 Task: Invite Team Member Softage.1@softage.net to Workspace Account Management. Invite Team Member Softage.2@softage.net to Workspace Account Management. Invite Team Member Softage.3@softage.net to Workspace Account Management. Invite Team Member Softage.4@softage.net to Workspace Account Management
Action: Mouse moved to (898, 162)
Screenshot: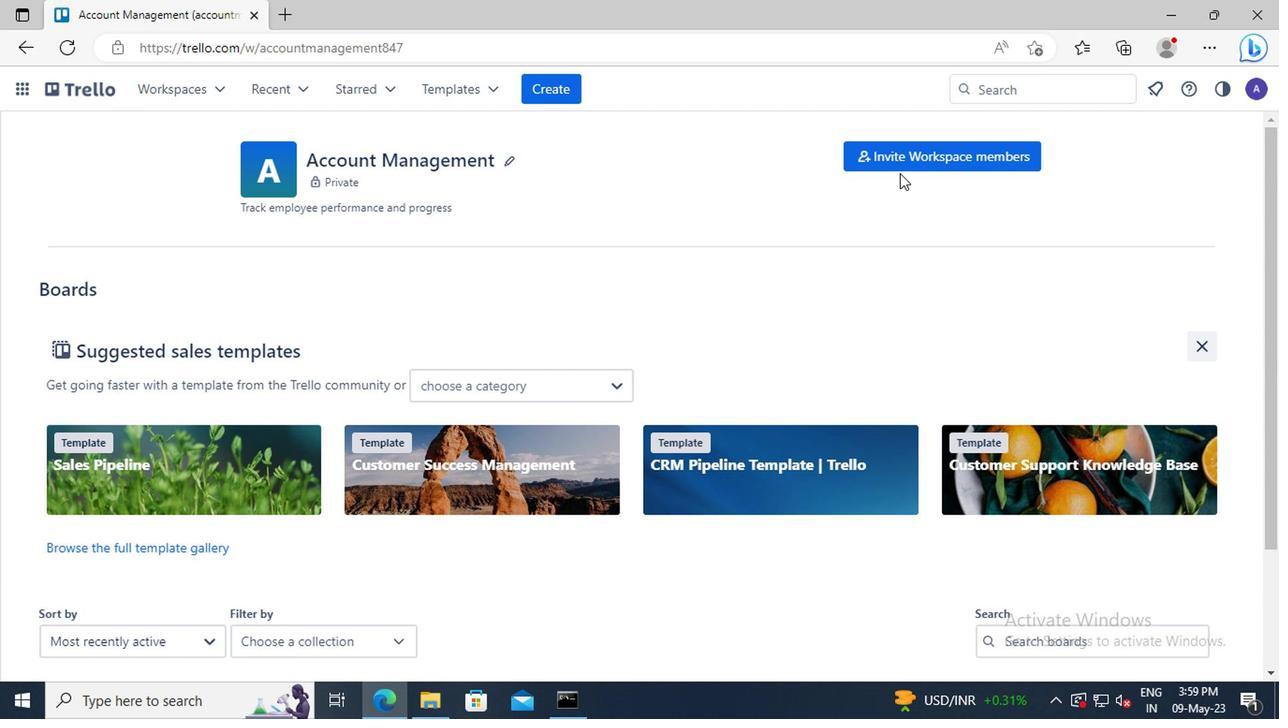 
Action: Mouse pressed left at (898, 162)
Screenshot: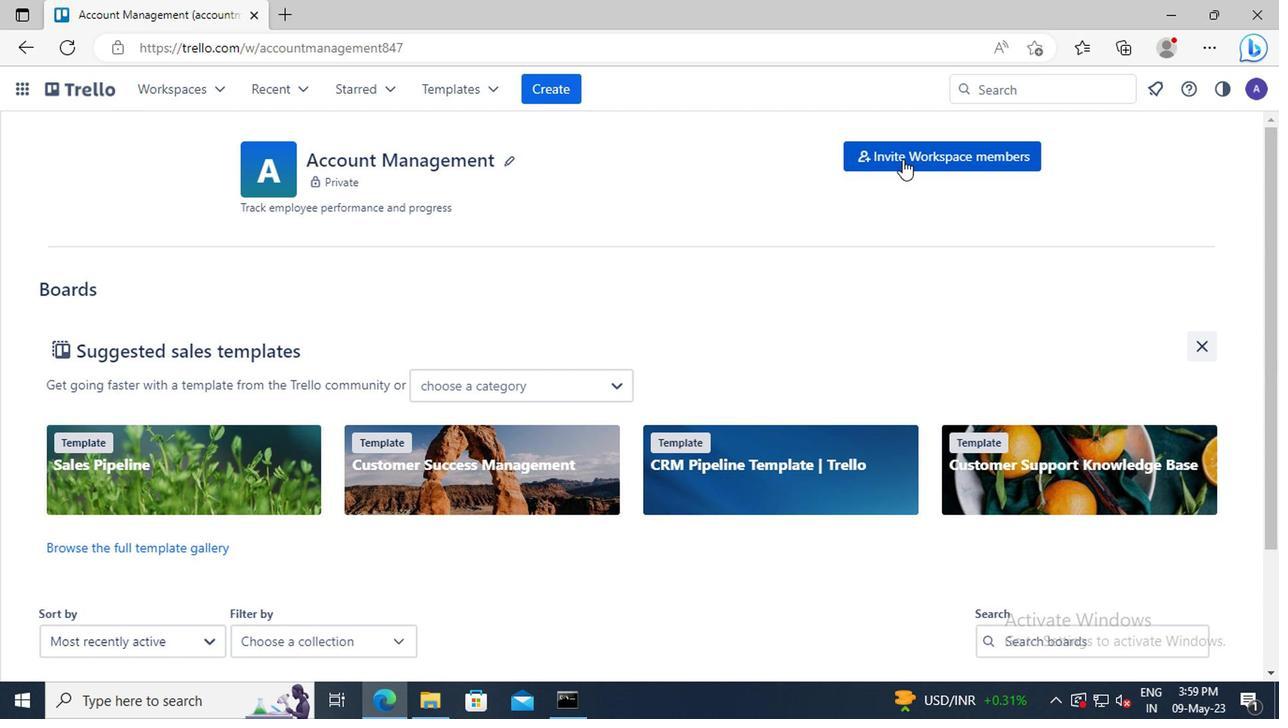 
Action: Mouse moved to (538, 366)
Screenshot: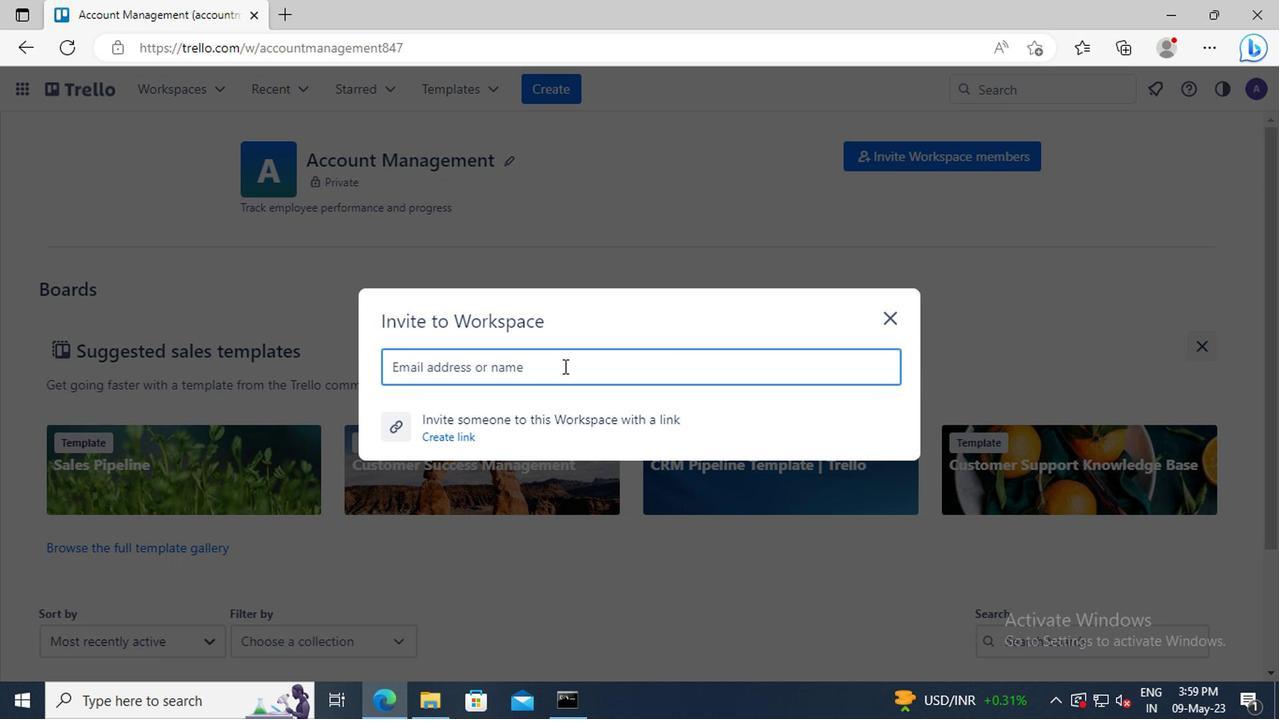 
Action: Mouse pressed left at (538, 366)
Screenshot: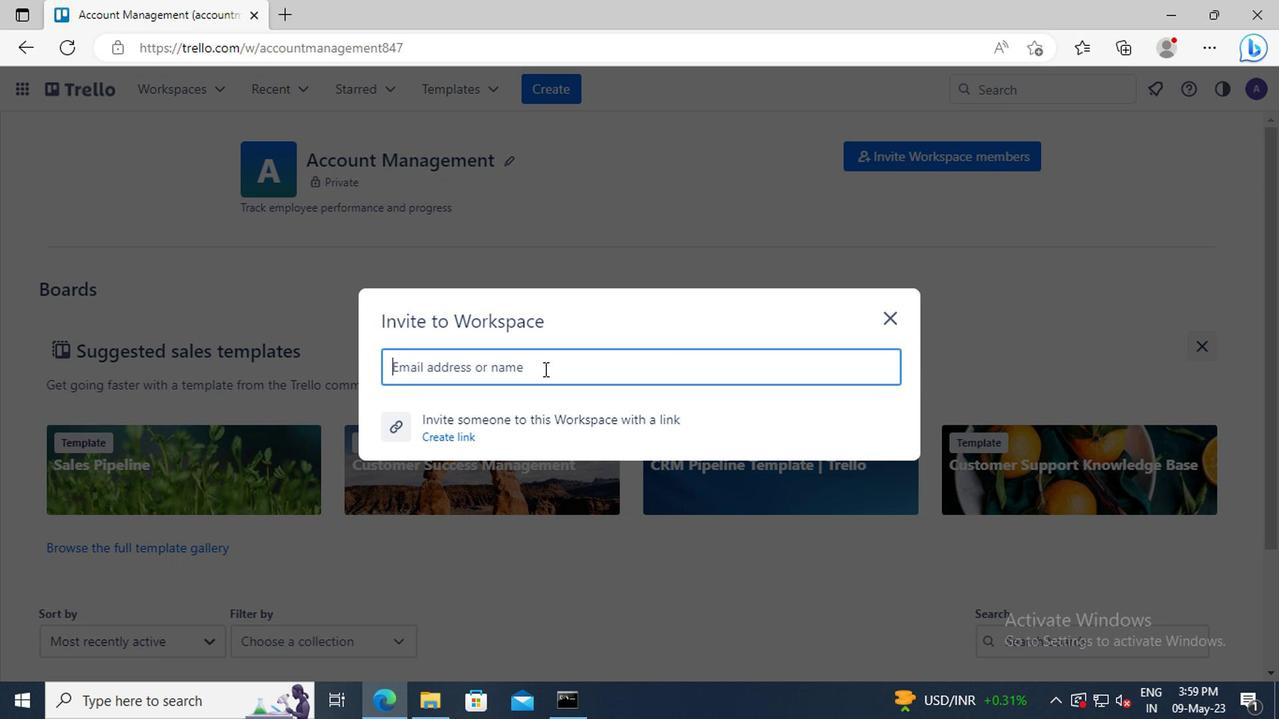 
Action: Key pressed <Key.shift>SOFTAGE.1<Key.shift>@SOFTAGE.NET
Screenshot: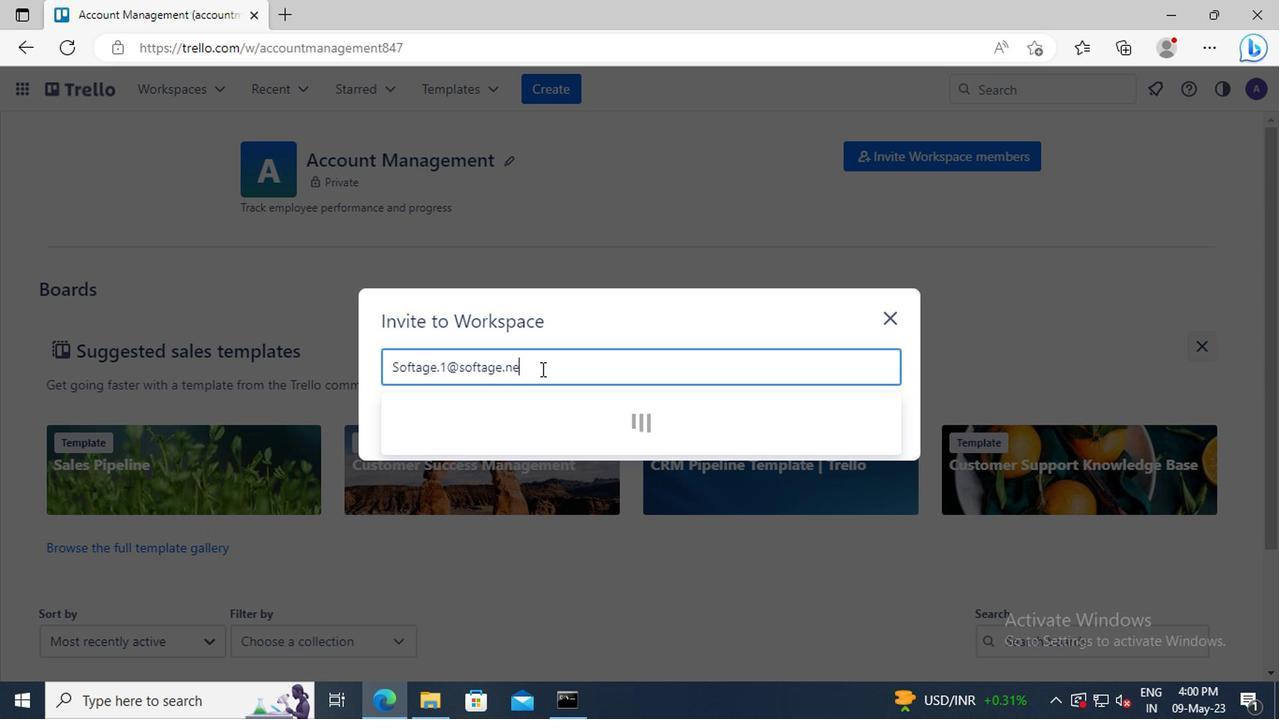 
Action: Mouse moved to (537, 406)
Screenshot: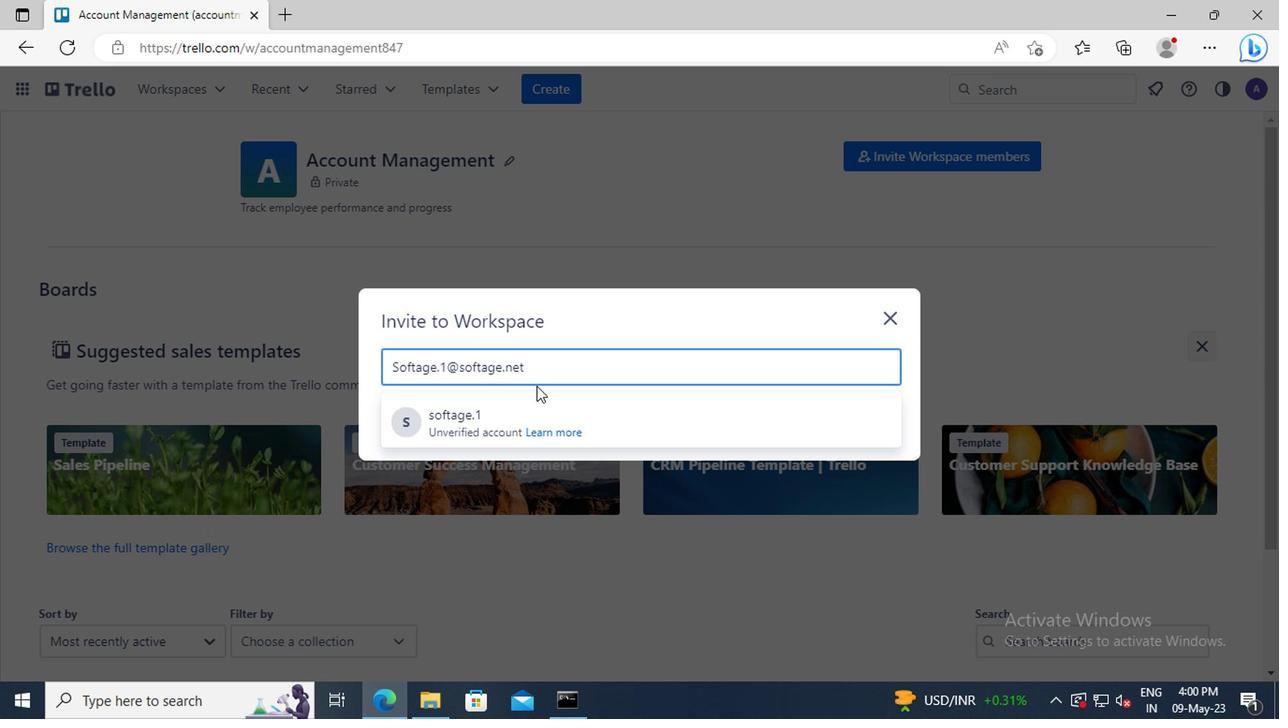 
Action: Mouse pressed left at (537, 406)
Screenshot: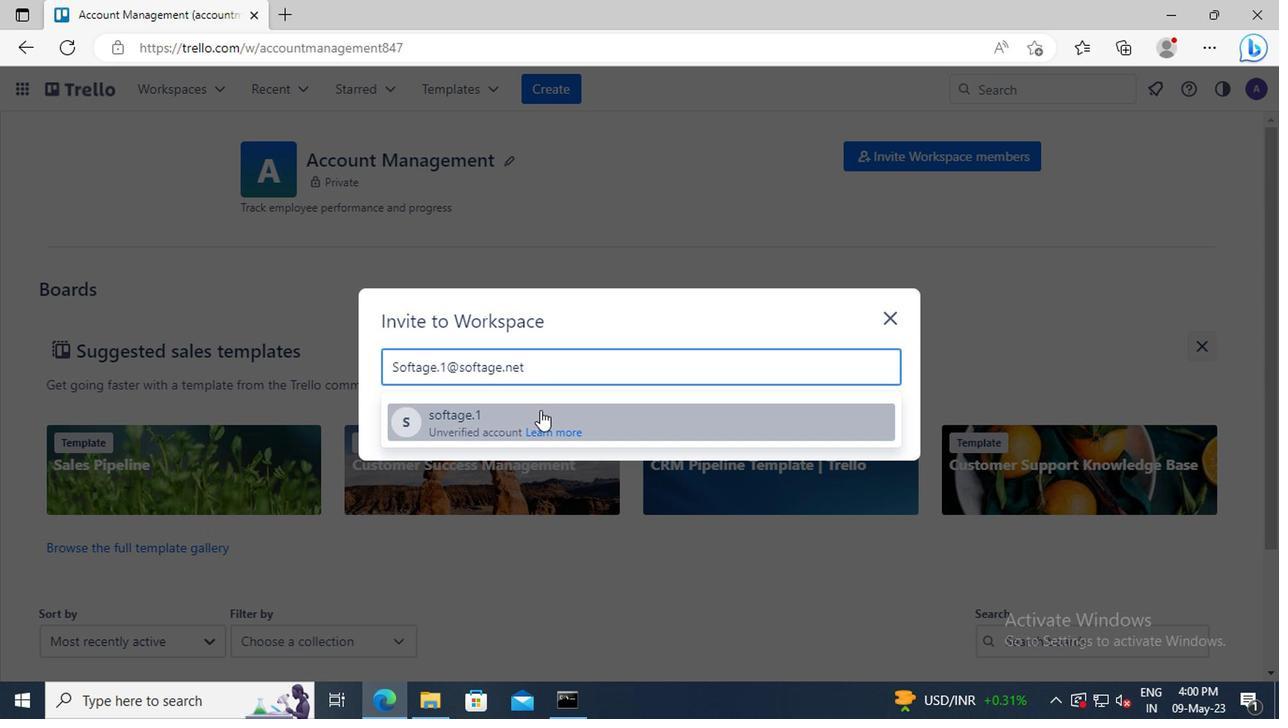 
Action: Mouse moved to (866, 327)
Screenshot: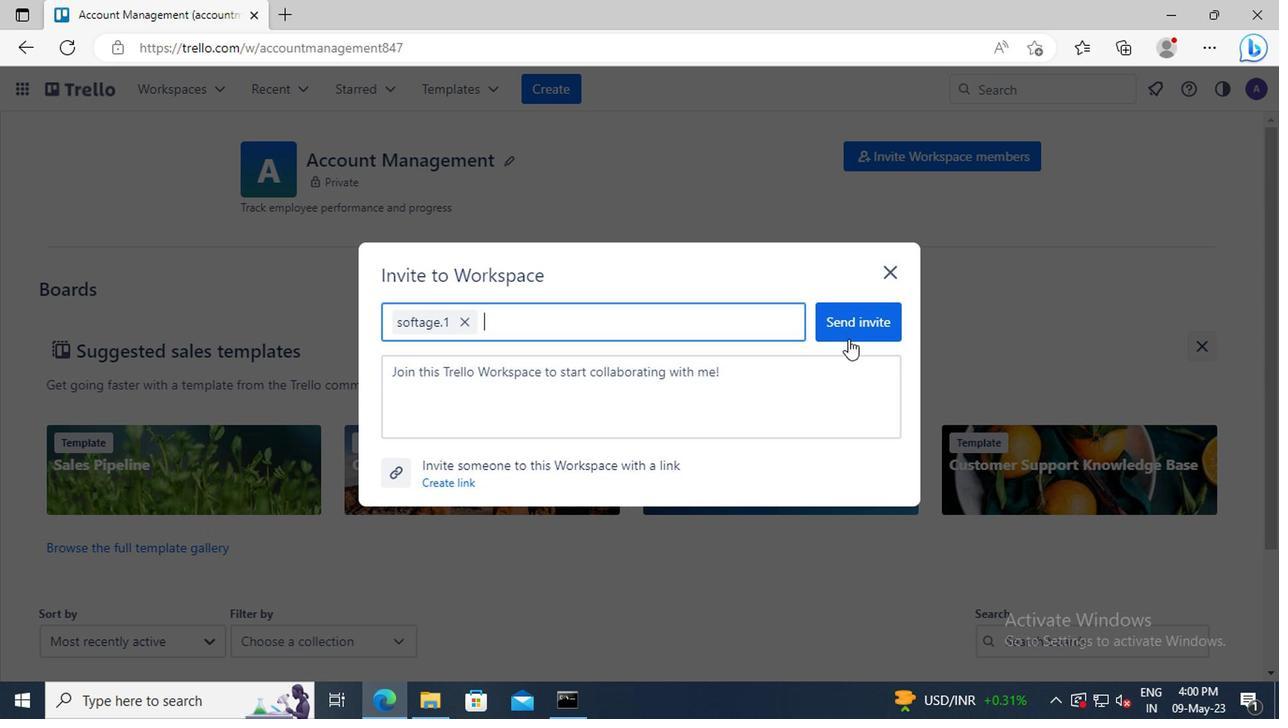 
Action: Mouse pressed left at (866, 327)
Screenshot: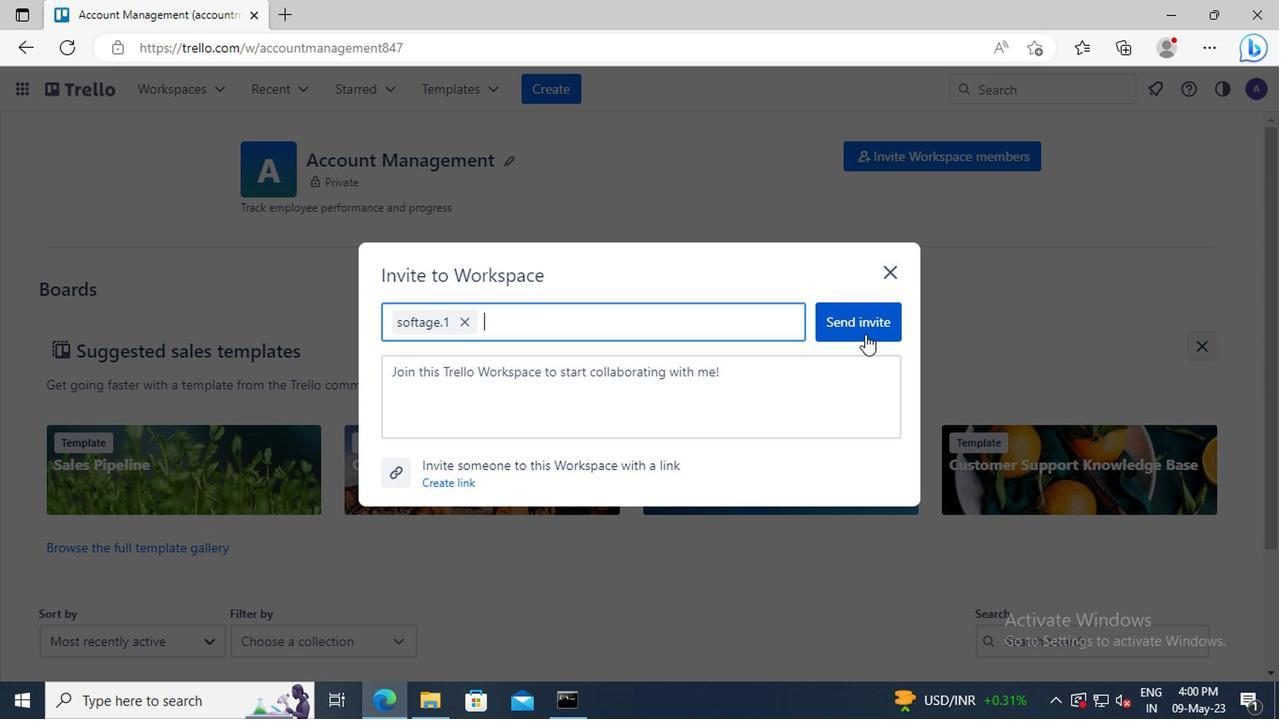 
Action: Mouse moved to (908, 165)
Screenshot: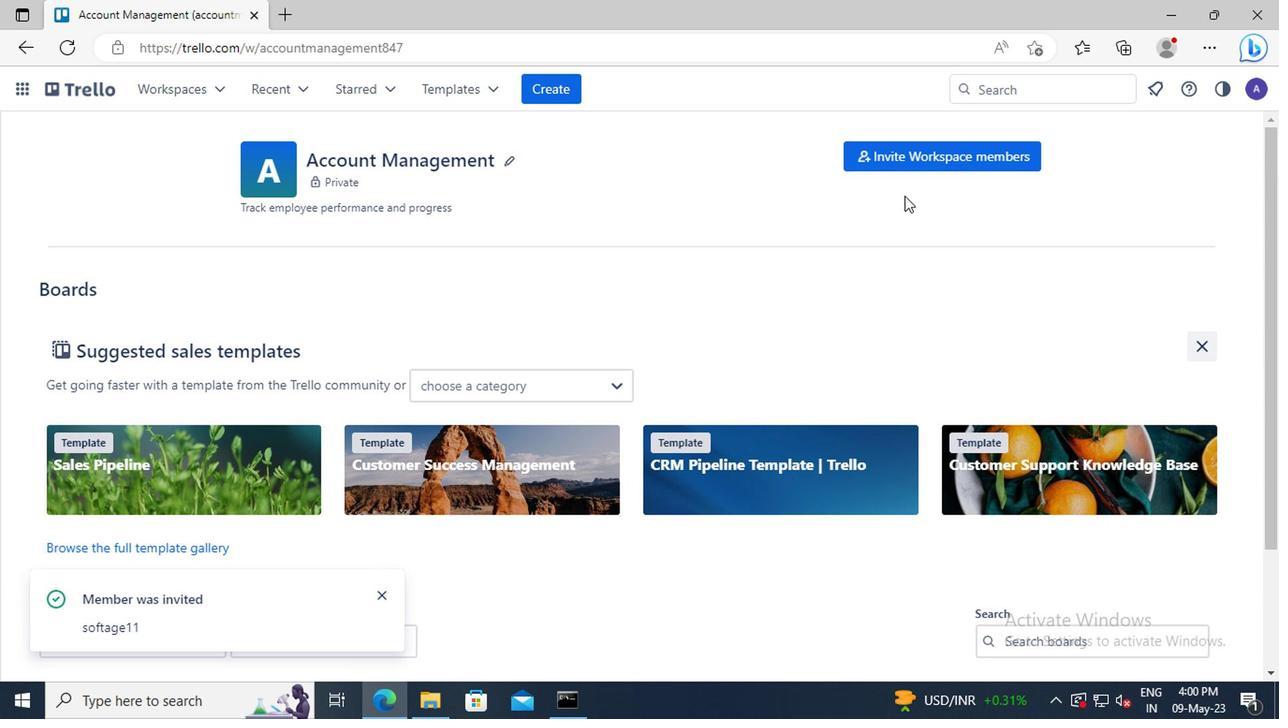 
Action: Mouse pressed left at (908, 165)
Screenshot: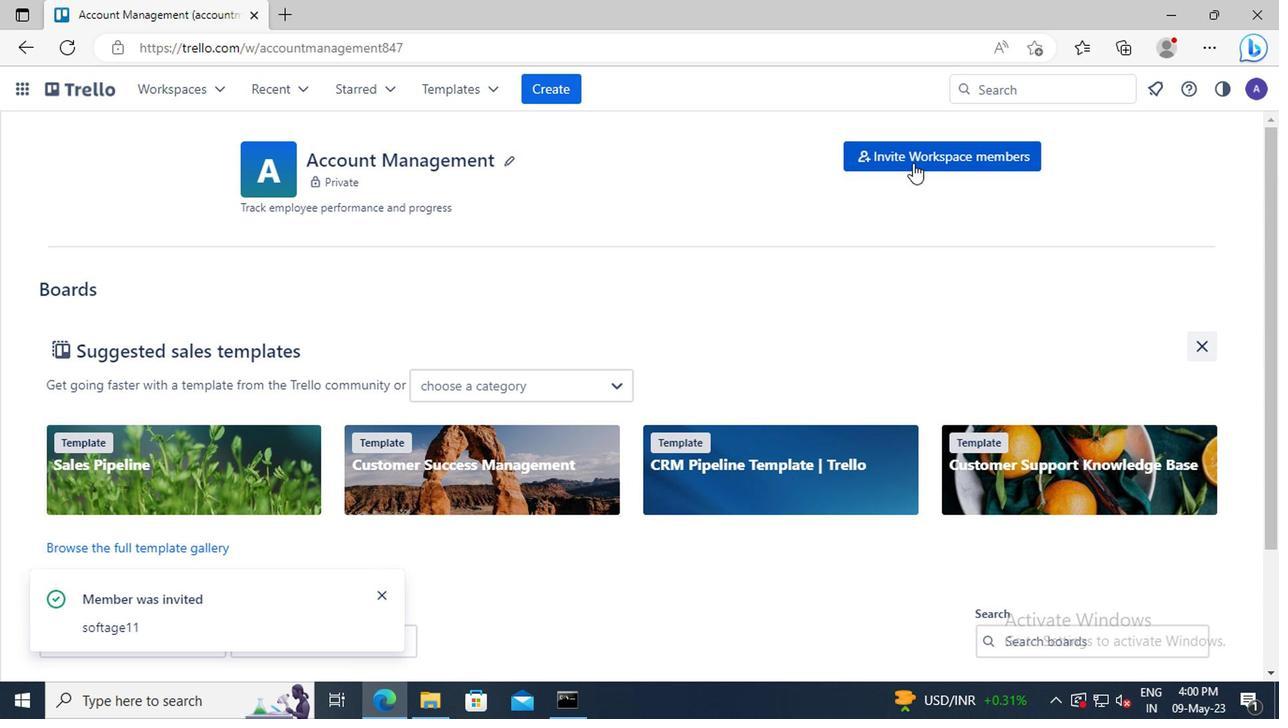 
Action: Mouse moved to (574, 366)
Screenshot: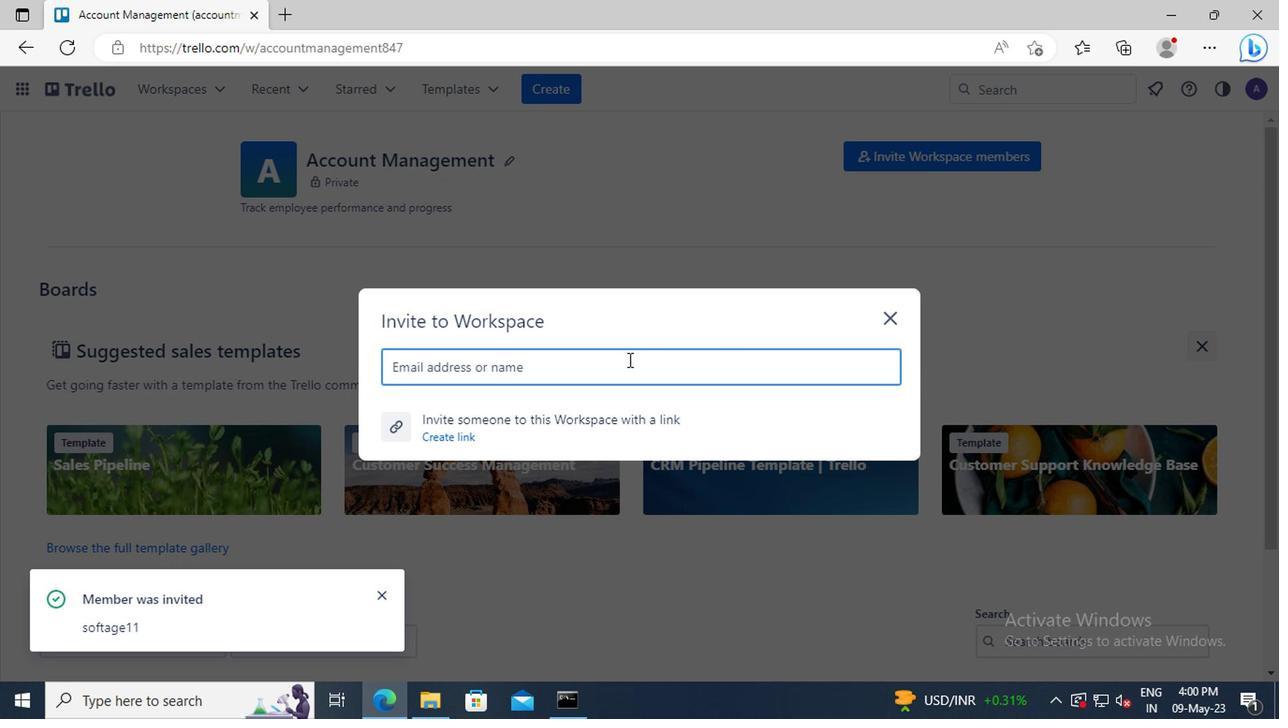 
Action: Mouse pressed left at (574, 366)
Screenshot: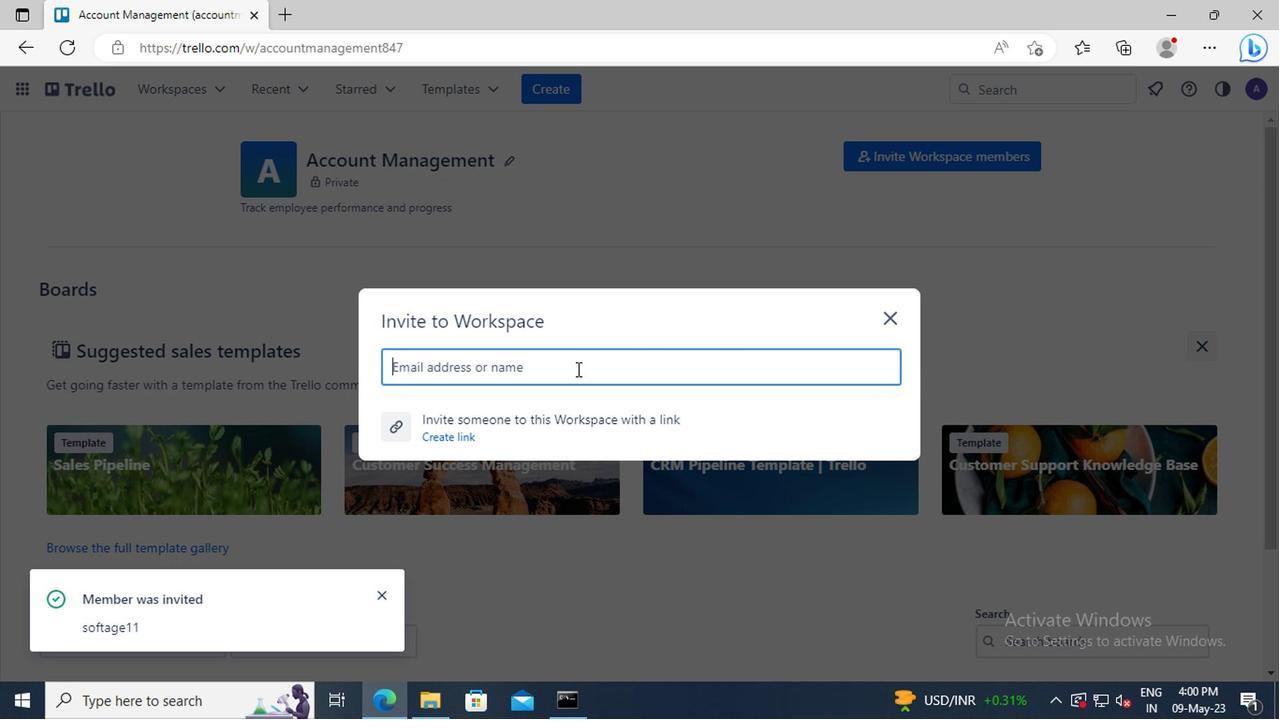 
Action: Key pressed <Key.shift>SOFTAGE.2<Key.shift>@SOFTAGE.NET
Screenshot: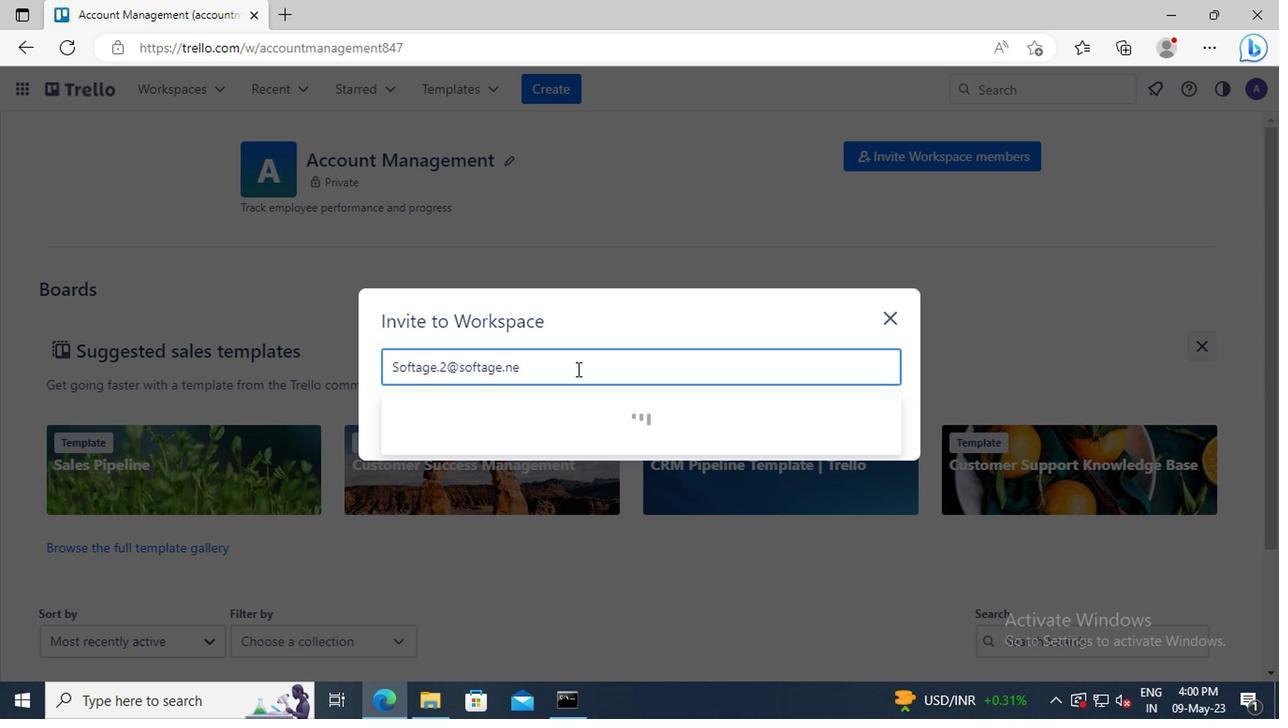 
Action: Mouse moved to (576, 407)
Screenshot: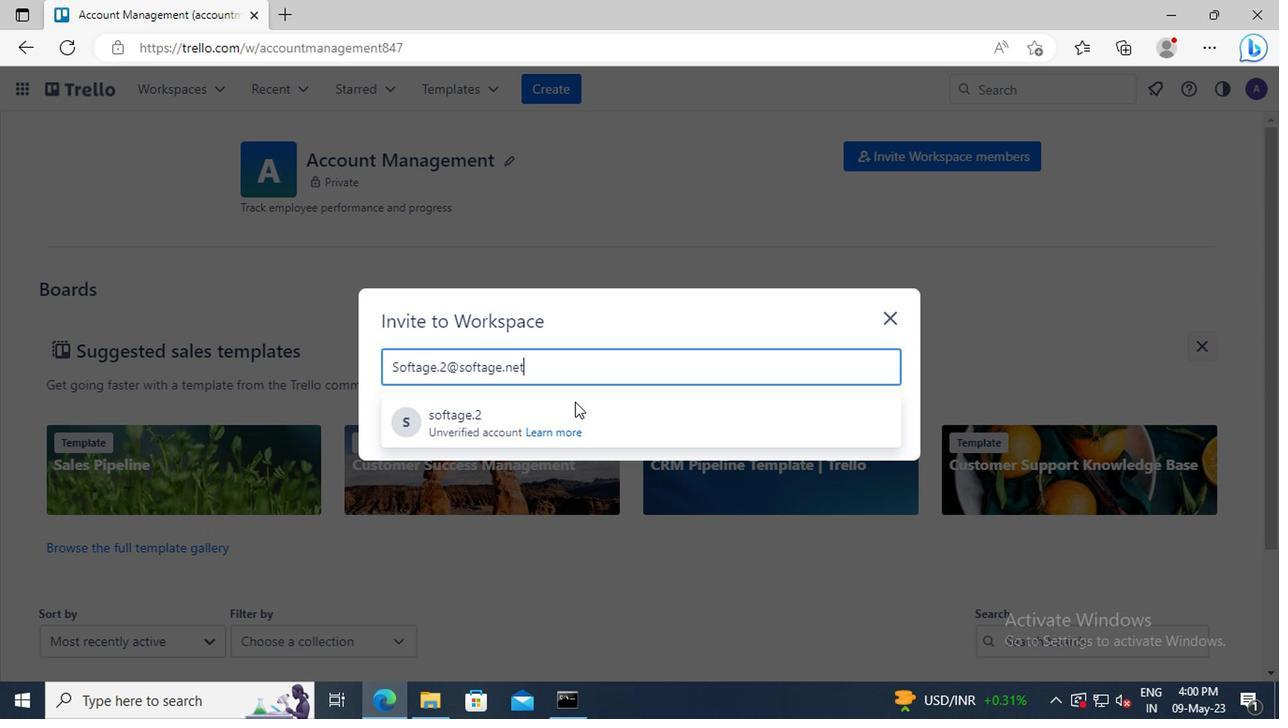 
Action: Mouse pressed left at (576, 407)
Screenshot: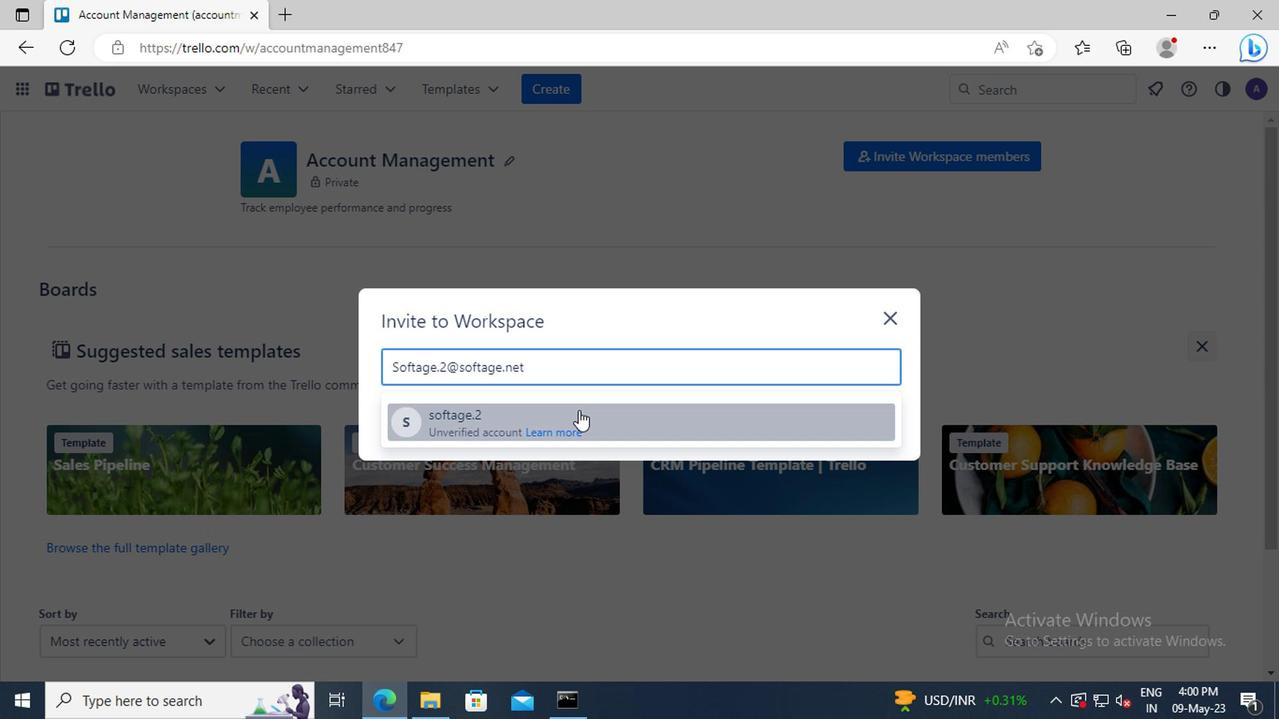 
Action: Mouse moved to (842, 329)
Screenshot: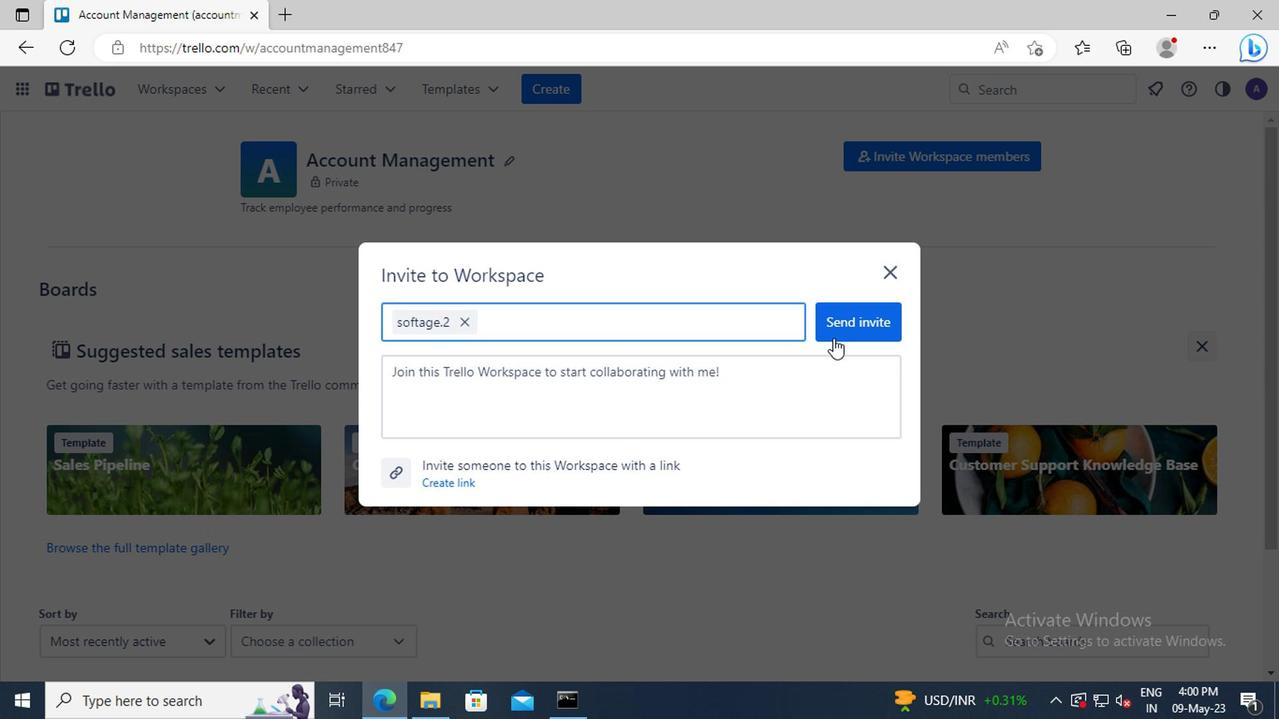 
Action: Mouse pressed left at (842, 329)
Screenshot: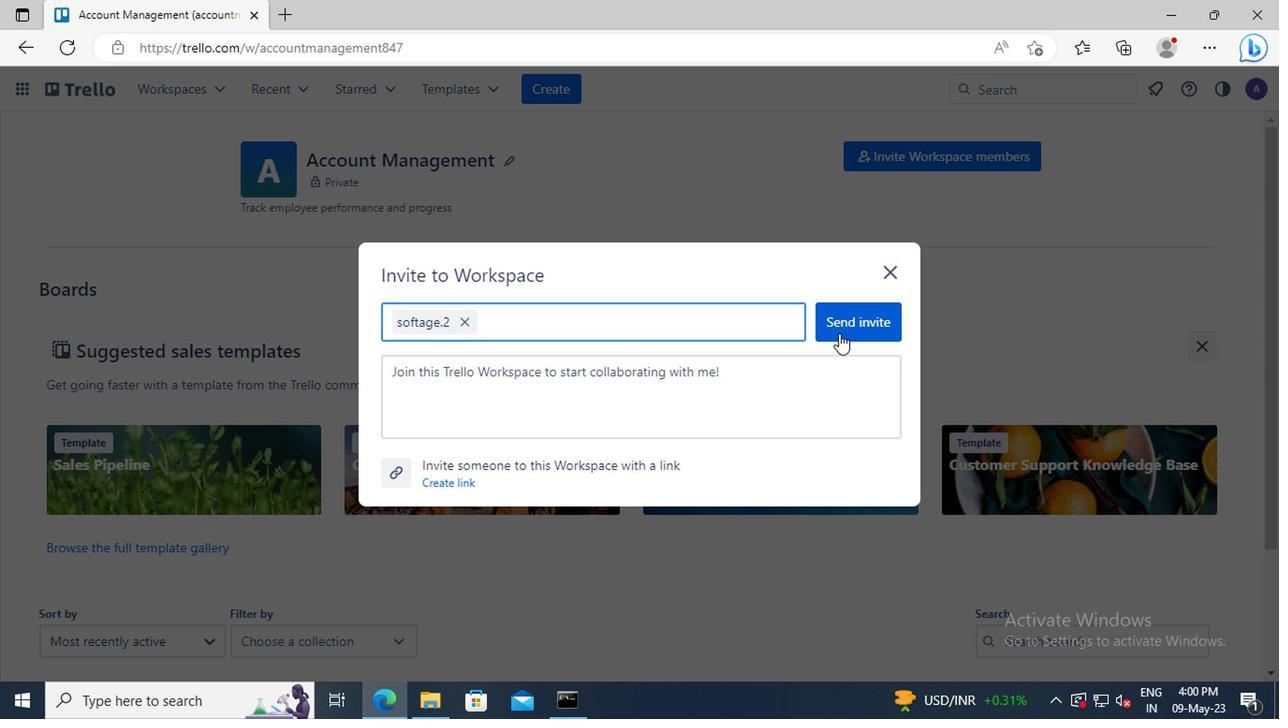 
Action: Mouse moved to (930, 157)
Screenshot: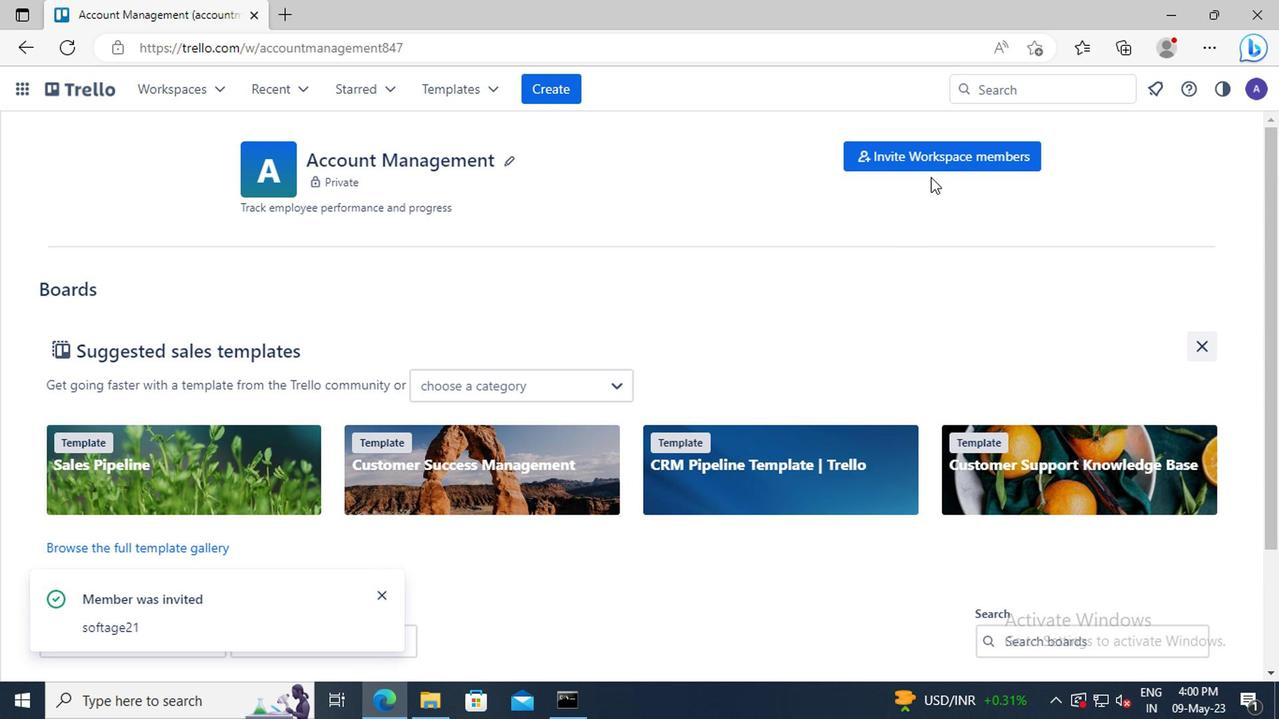 
Action: Mouse pressed left at (930, 157)
Screenshot: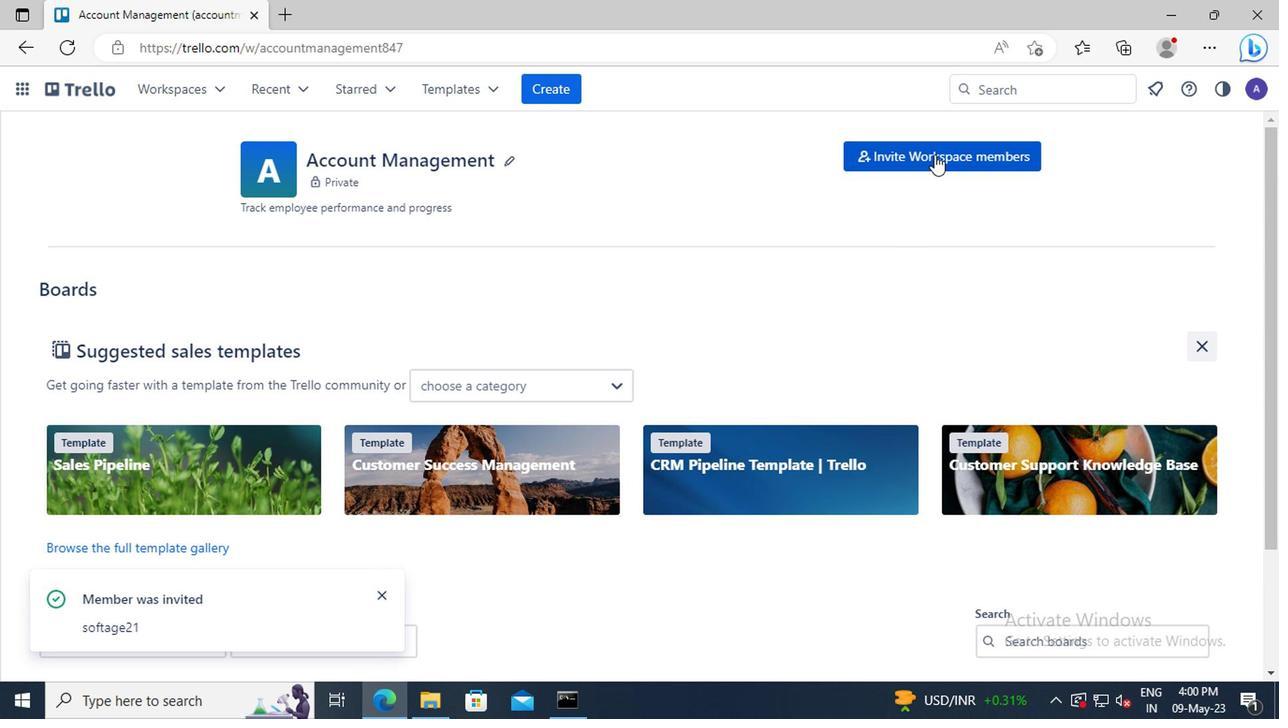 
Action: Mouse moved to (582, 365)
Screenshot: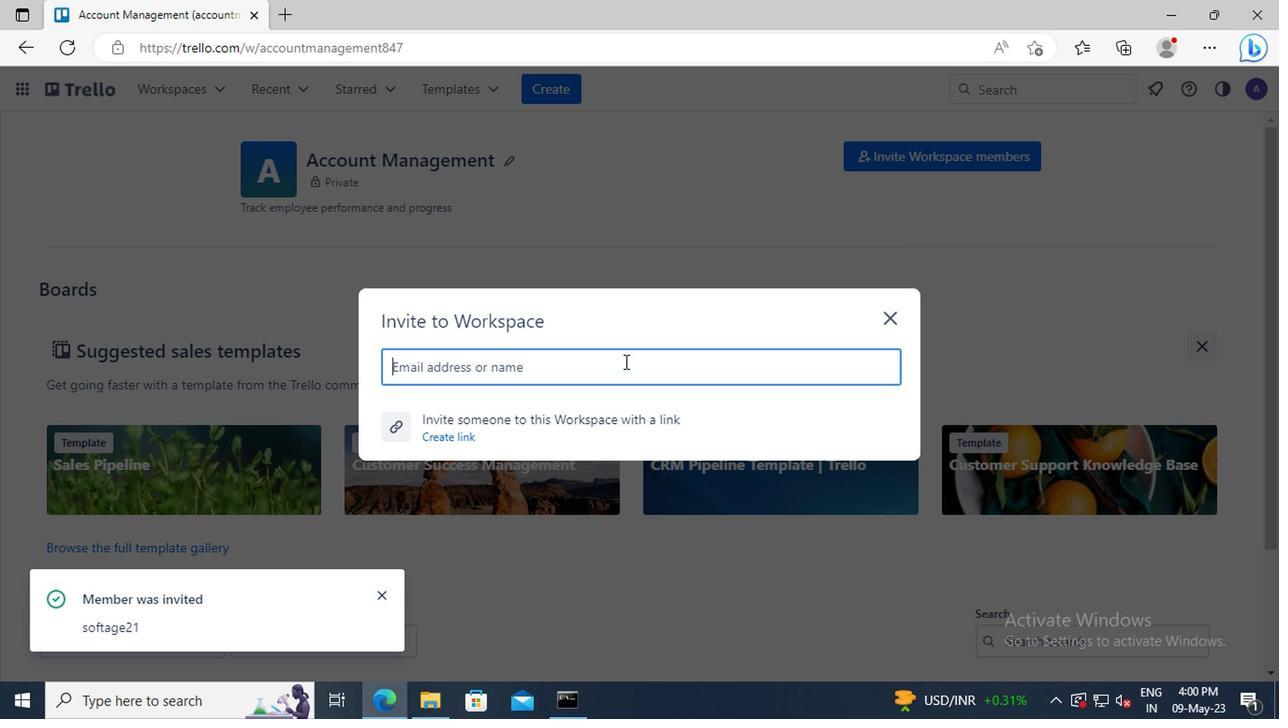
Action: Mouse pressed left at (582, 365)
Screenshot: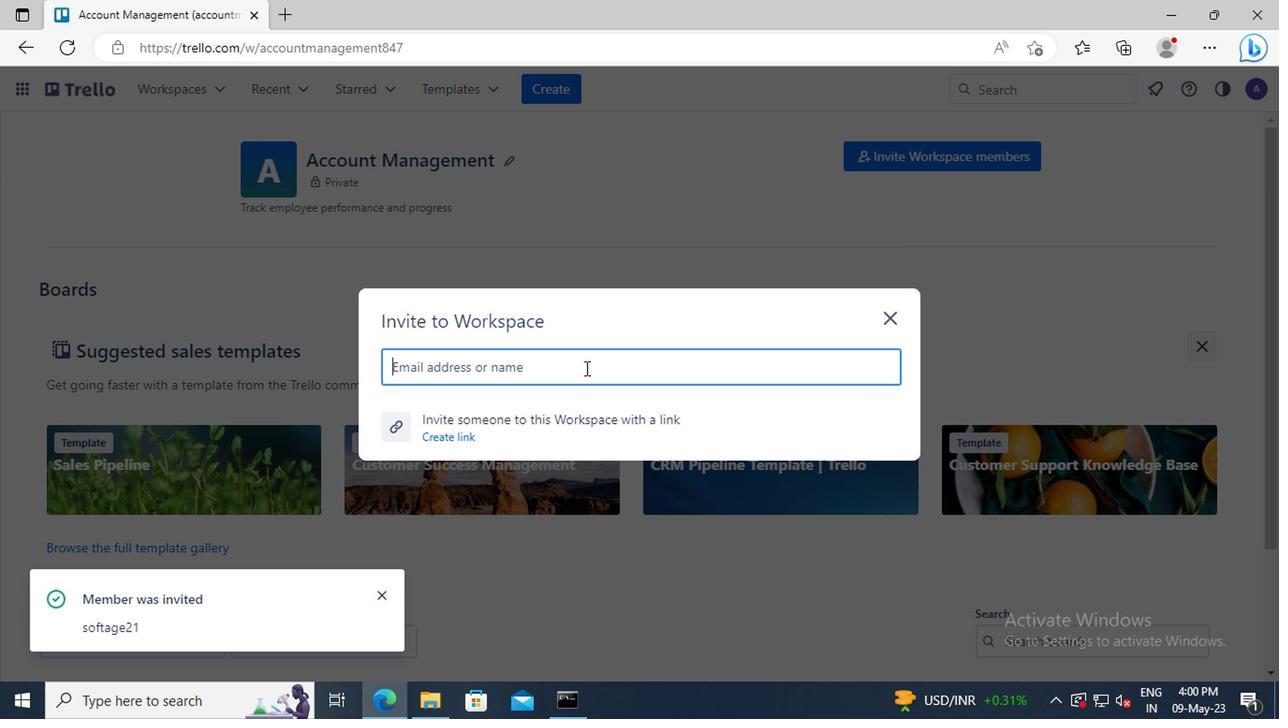 
Action: Key pressed <Key.shift>SOFTAGE.3<Key.shift>@SOFTAGE.NET
Screenshot: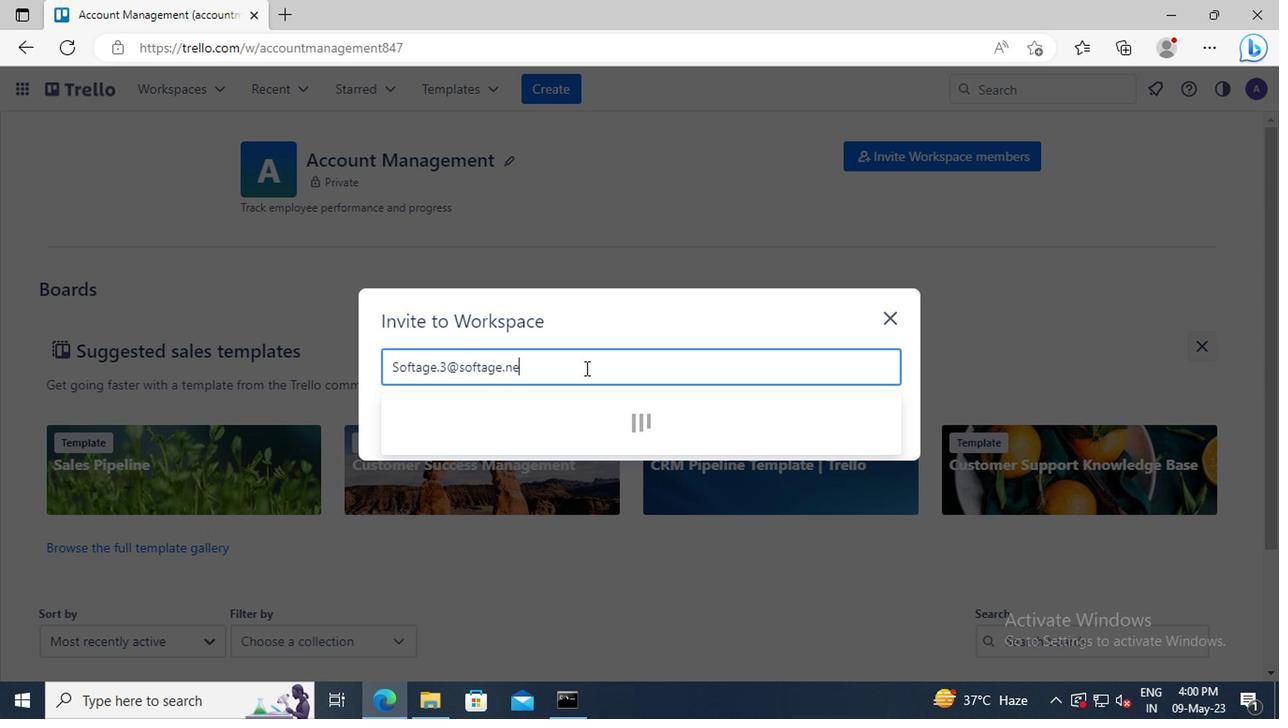 
Action: Mouse moved to (604, 417)
Screenshot: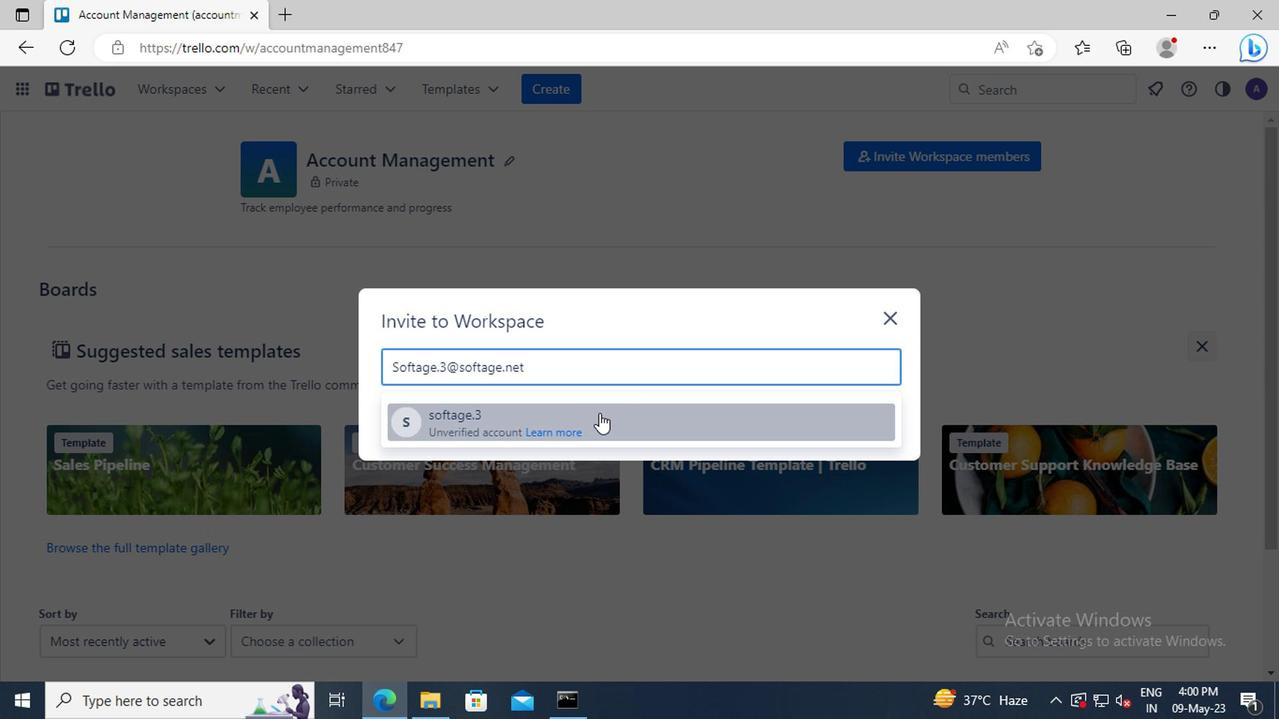 
Action: Mouse pressed left at (604, 417)
Screenshot: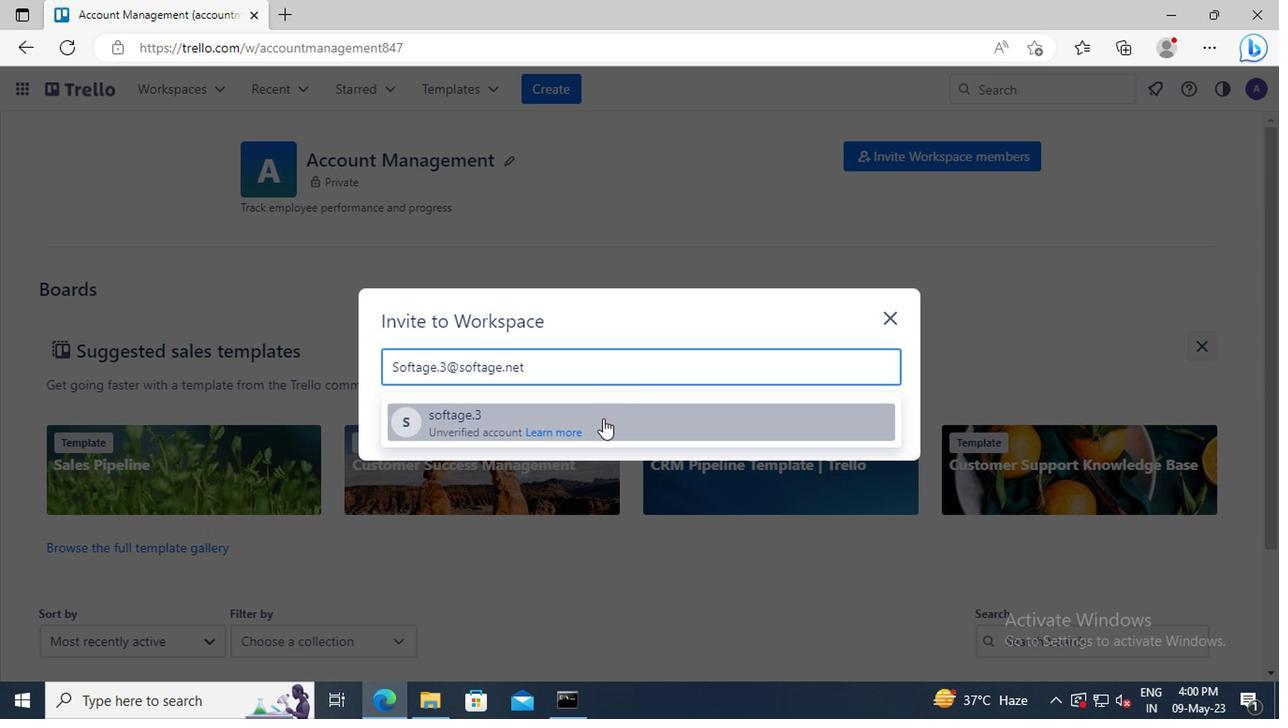 
Action: Mouse moved to (846, 325)
Screenshot: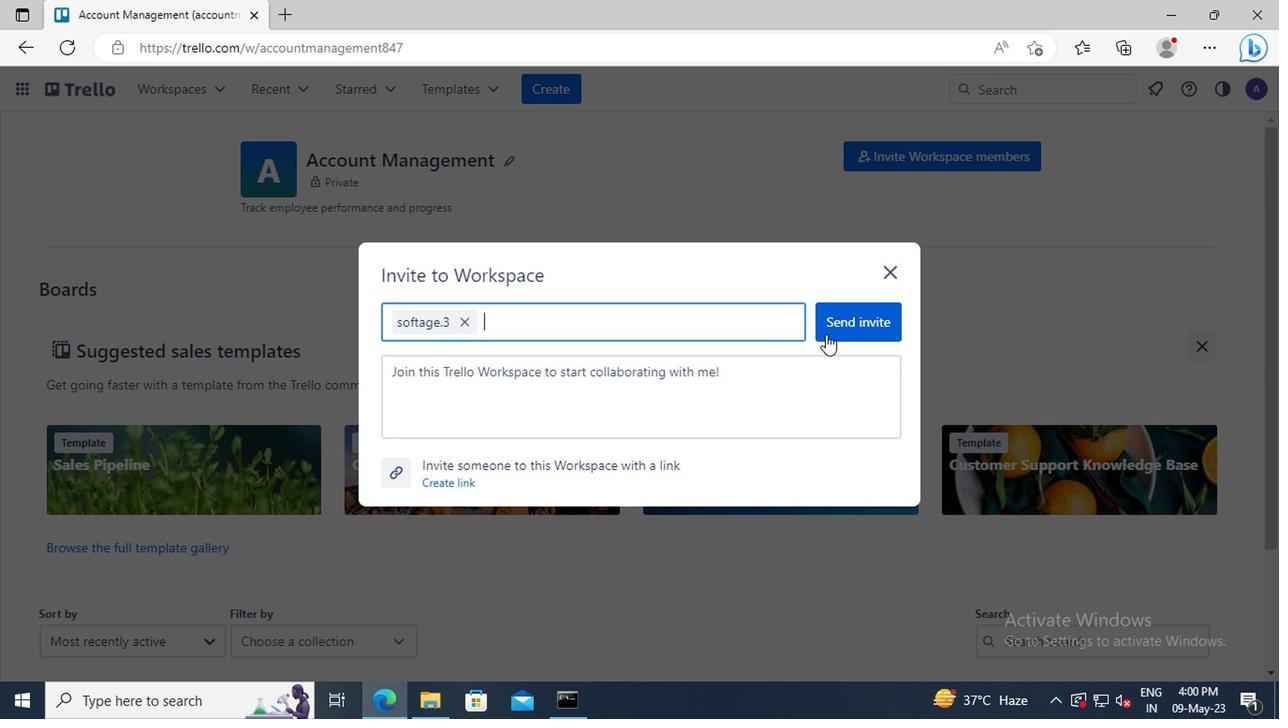 
Action: Mouse pressed left at (846, 325)
Screenshot: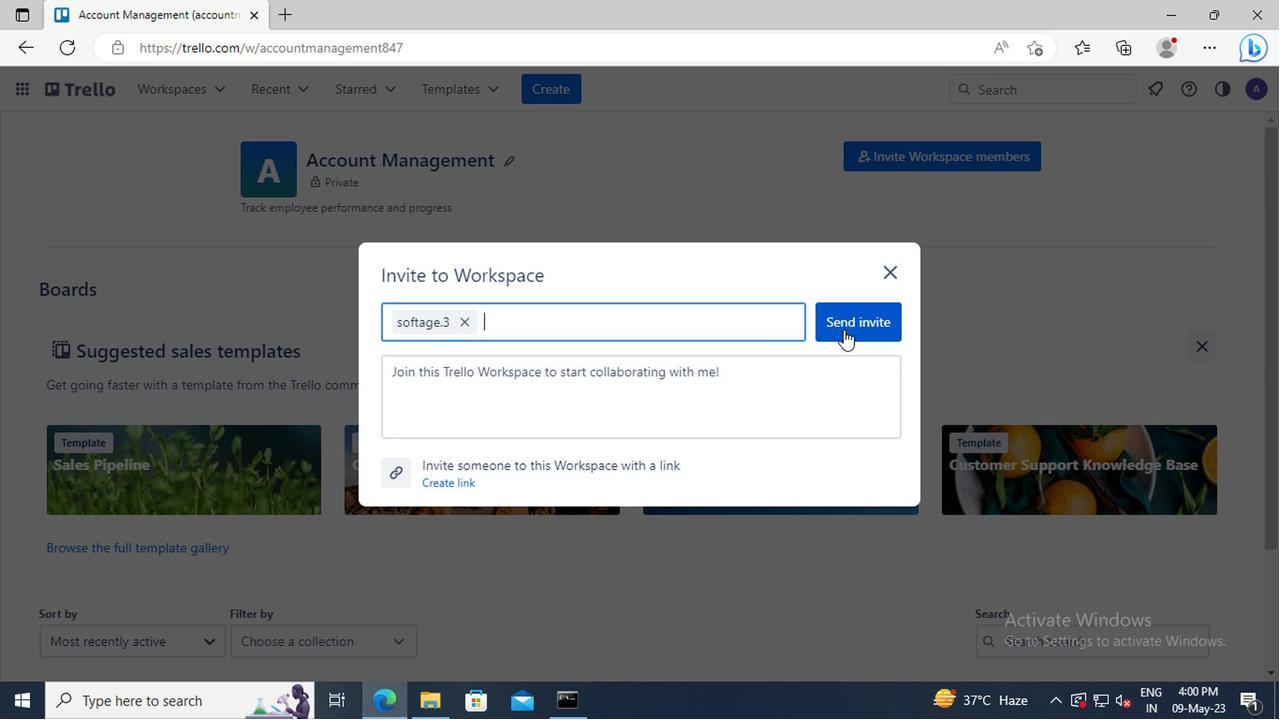
Action: Mouse moved to (930, 156)
Screenshot: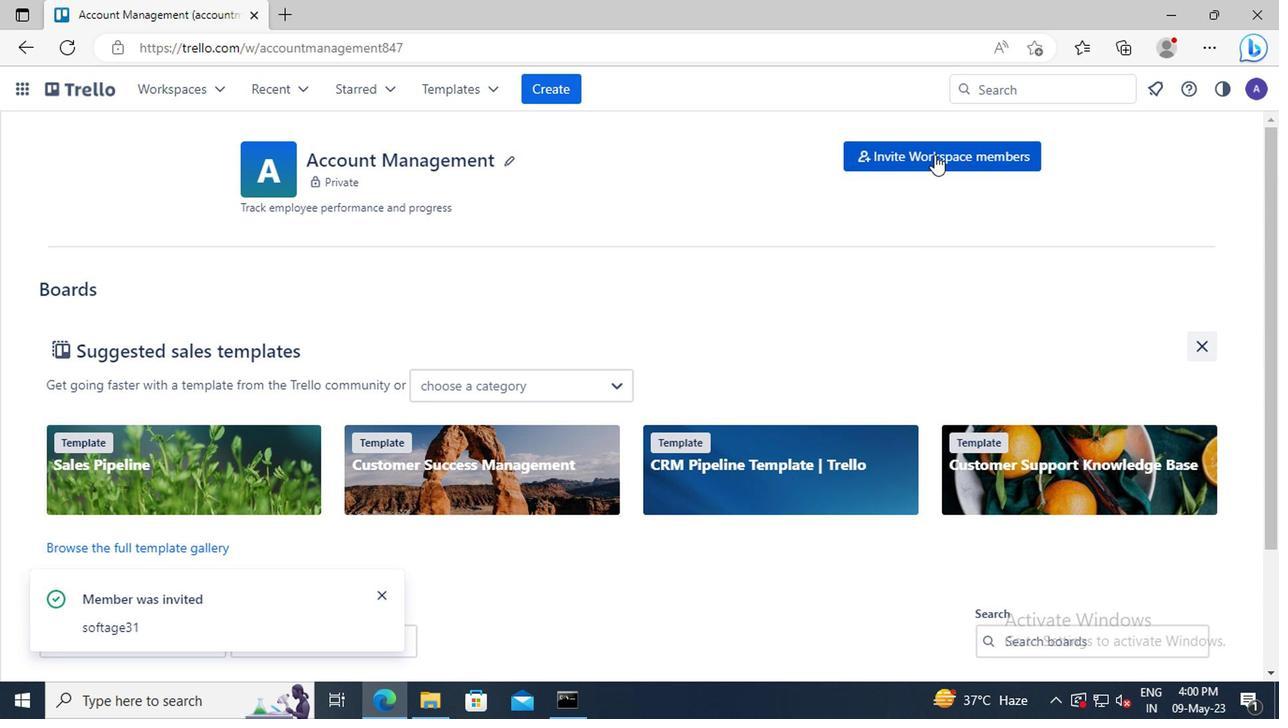 
Action: Mouse pressed left at (930, 156)
Screenshot: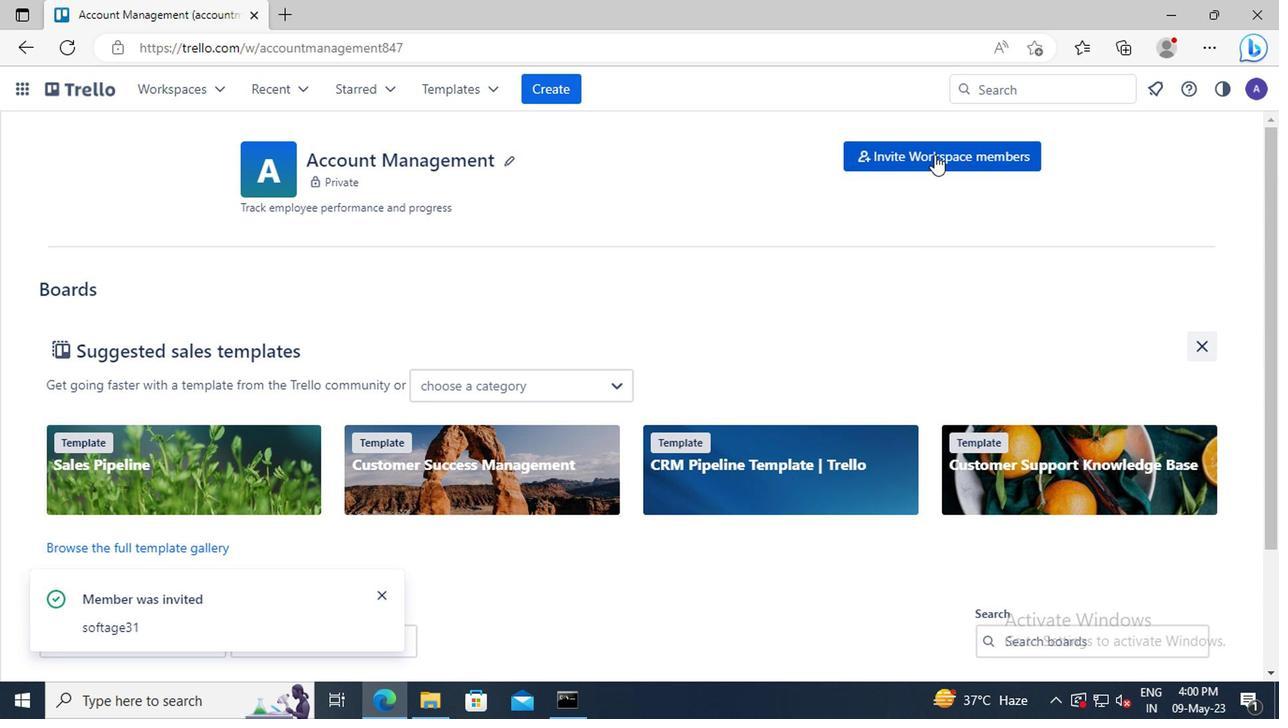 
Action: Mouse moved to (546, 367)
Screenshot: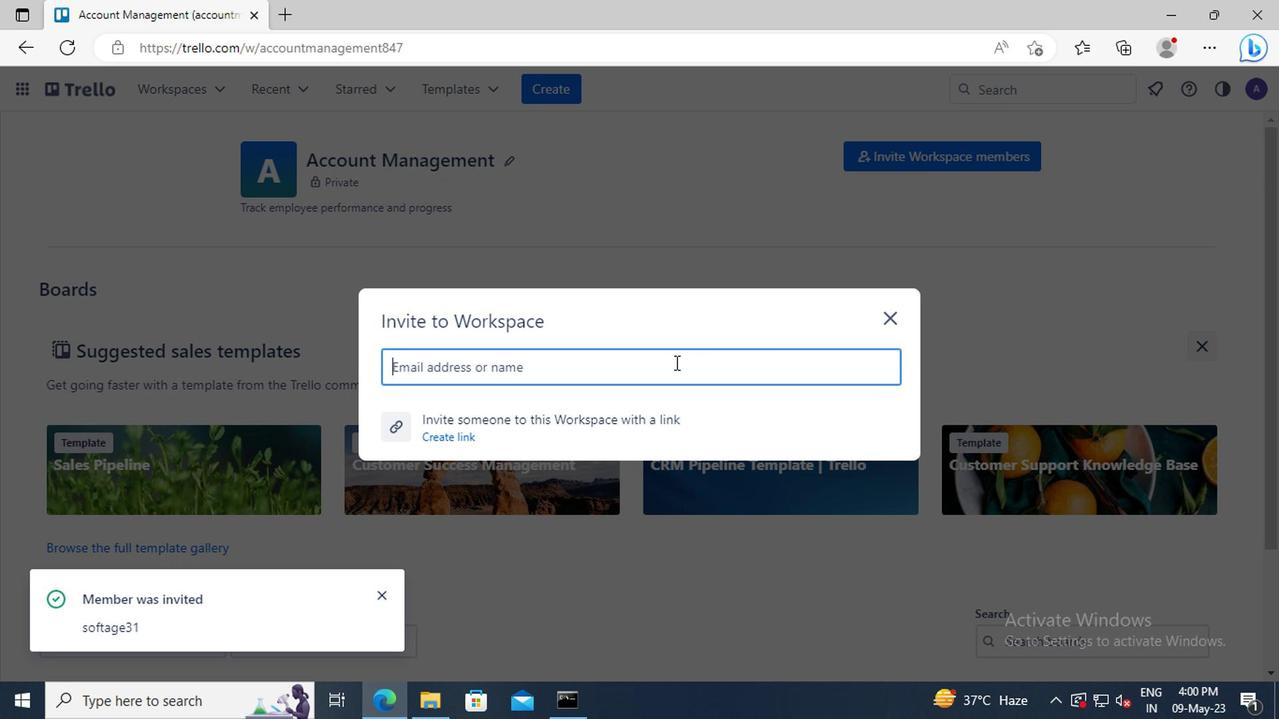 
Action: Mouse pressed left at (546, 367)
Screenshot: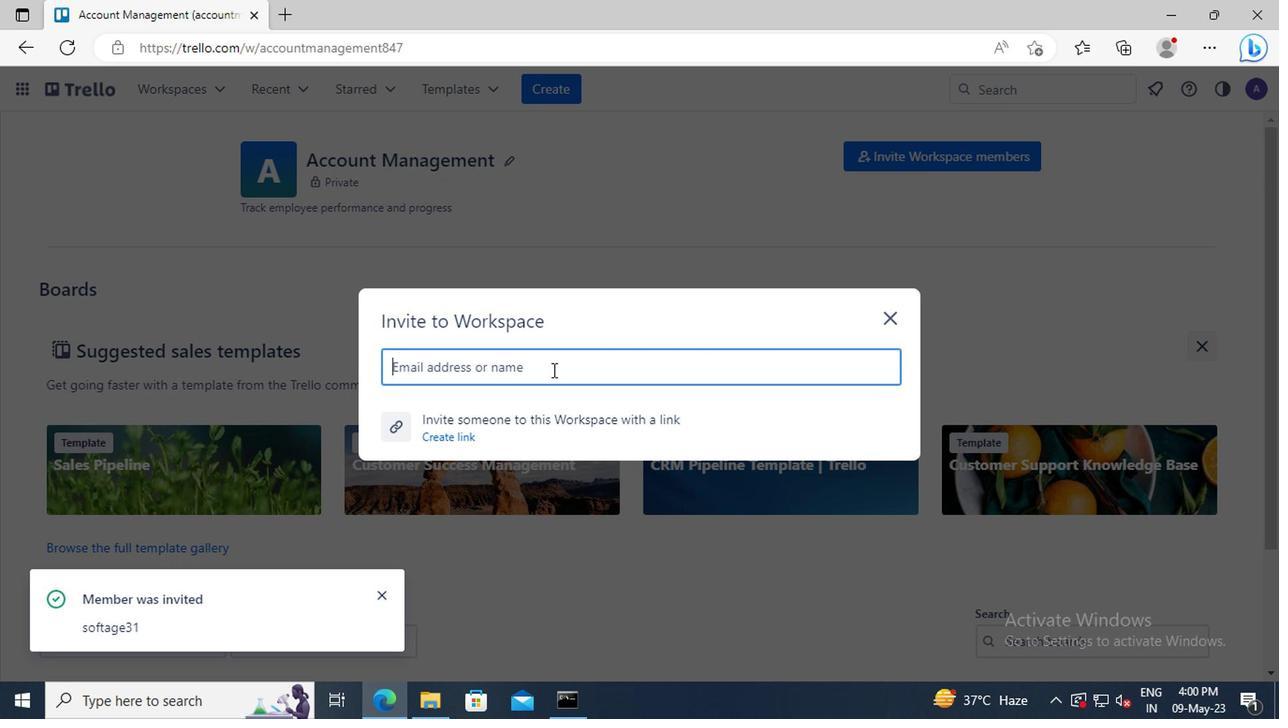 
Action: Key pressed <Key.shift>SOFTAGE.4<Key.shift>@SOFTAGE.NET
Screenshot: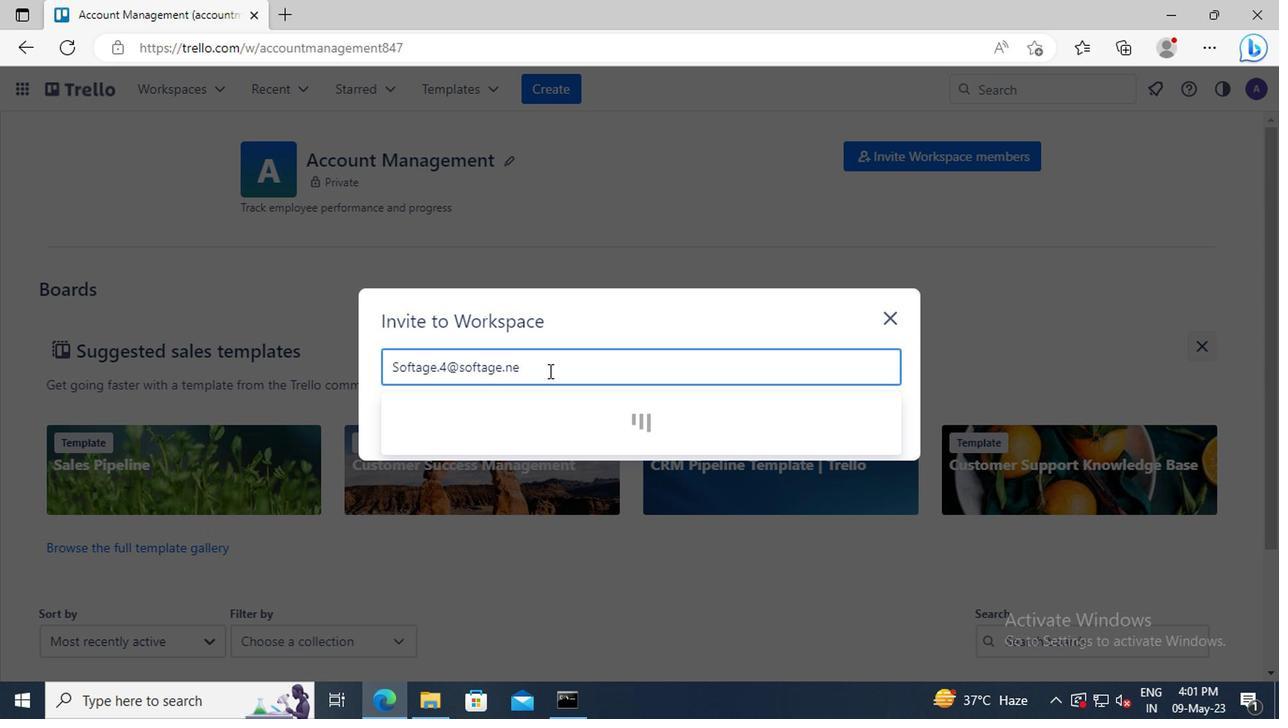 
Action: Mouse moved to (500, 417)
Screenshot: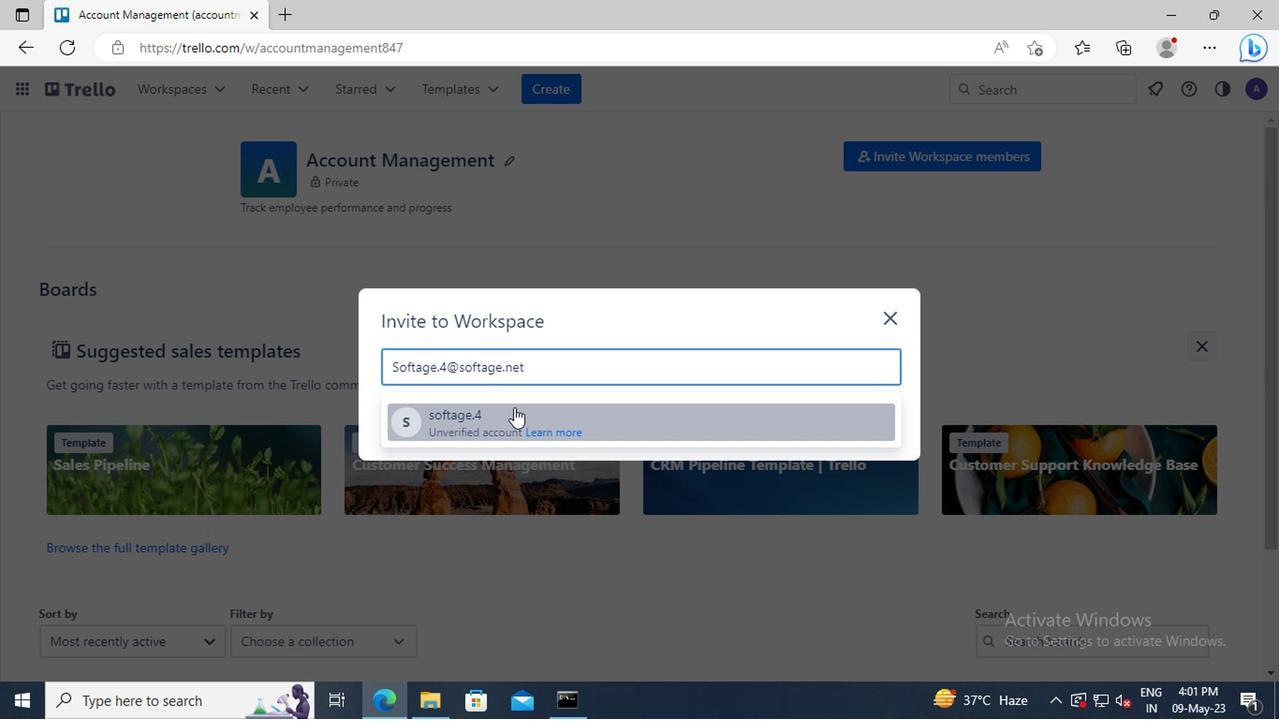 
Action: Mouse pressed left at (500, 417)
Screenshot: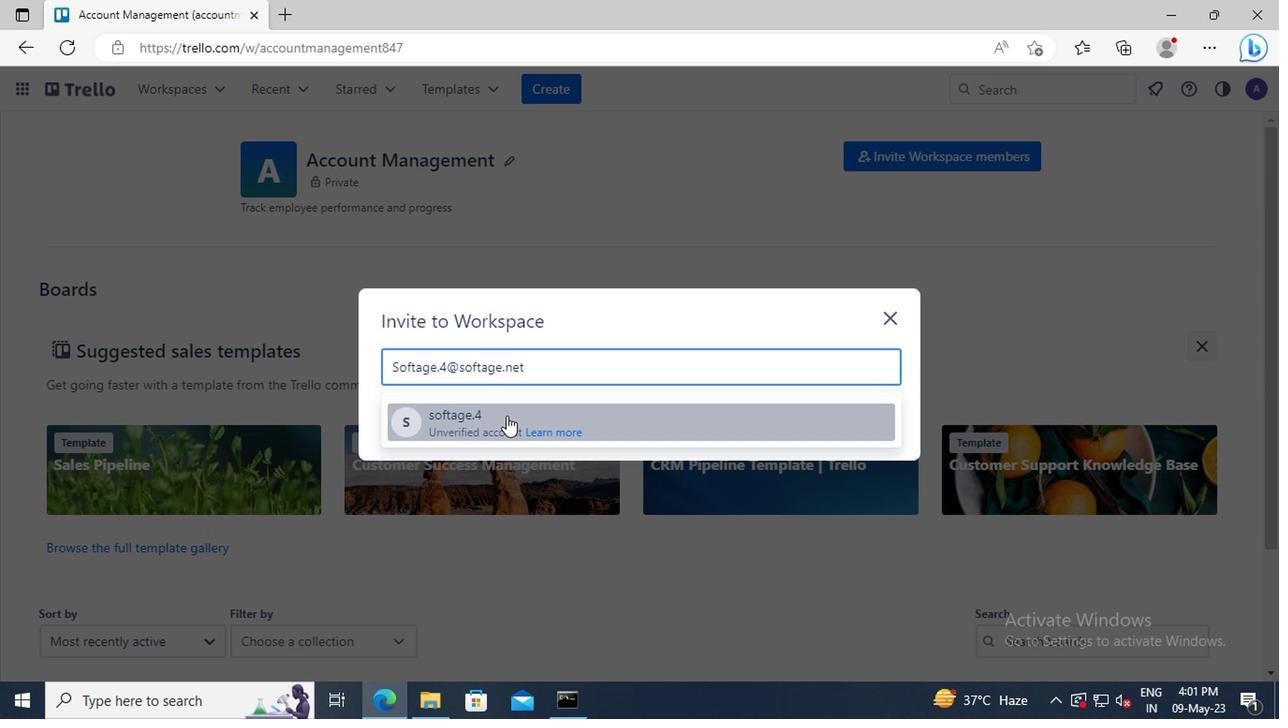 
Action: Mouse moved to (844, 324)
Screenshot: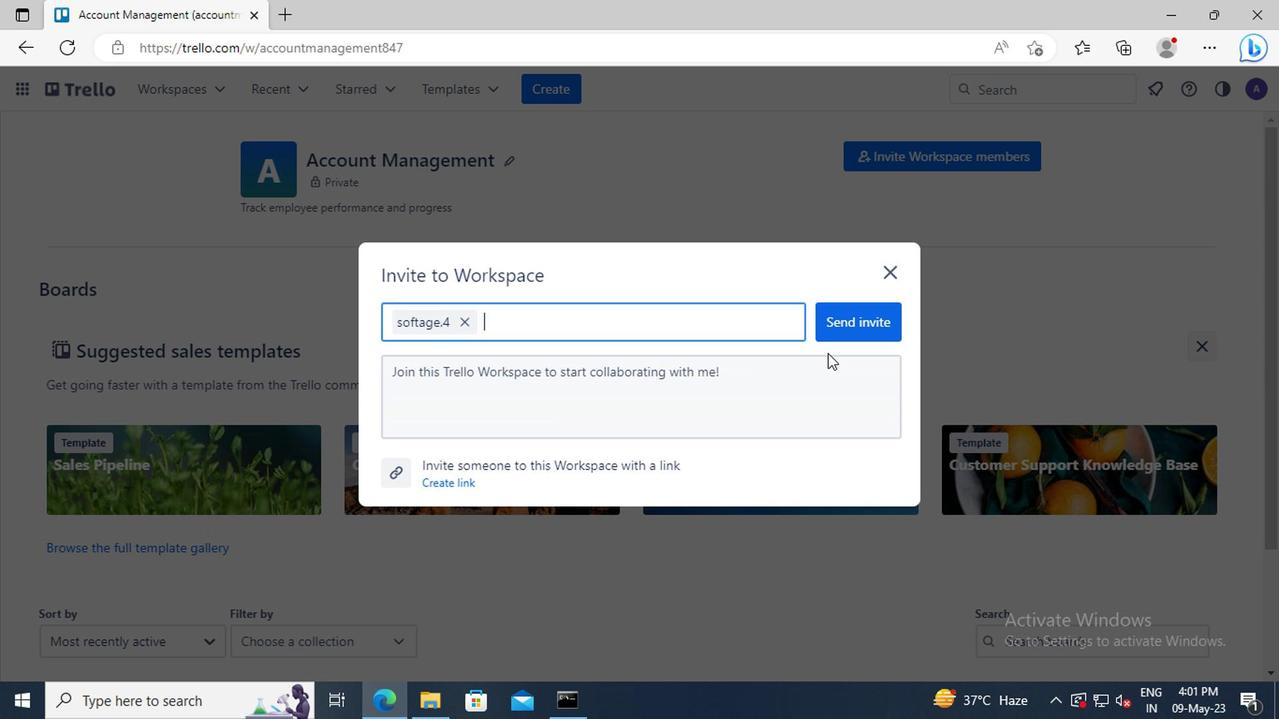 
Action: Mouse pressed left at (844, 324)
Screenshot: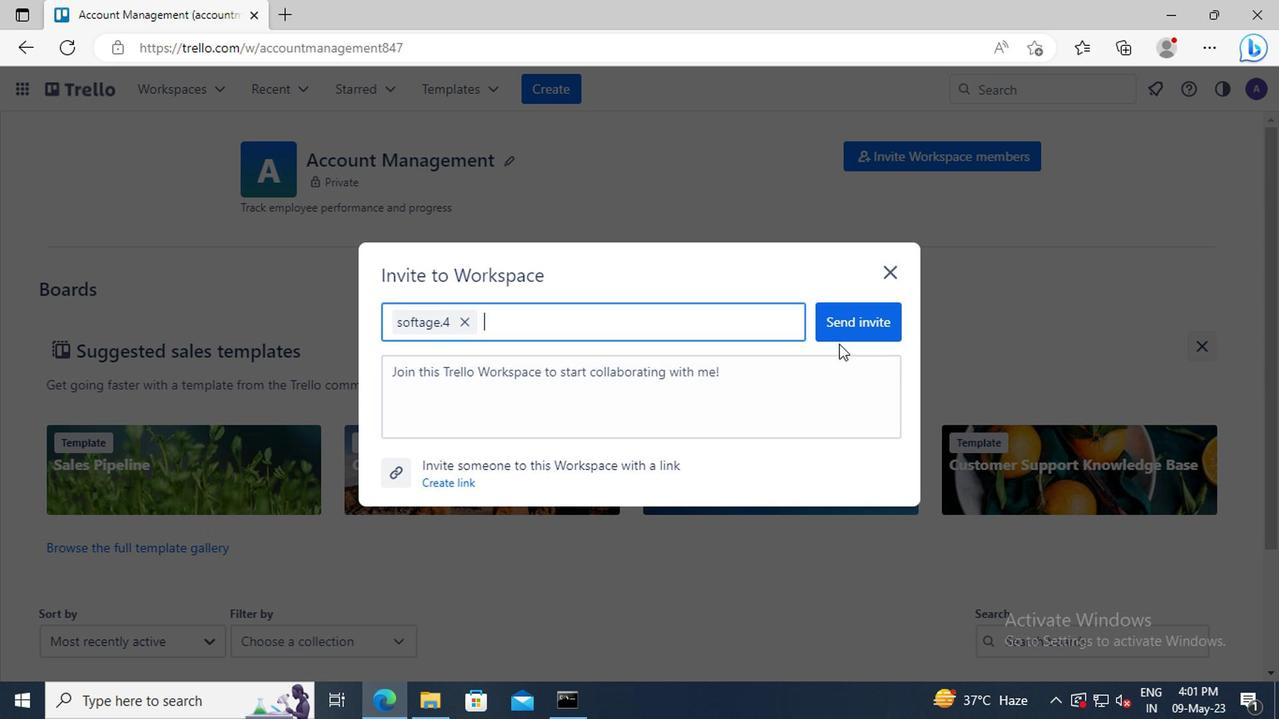 
